 Task: Find and forward the email with subject 'Hello' from Prateek Kumar to 'taskers4@outlook.com' that was Bcc'd to 'snyfreak6@outlook.com'.
Action: Mouse moved to (197, 7)
Screenshot: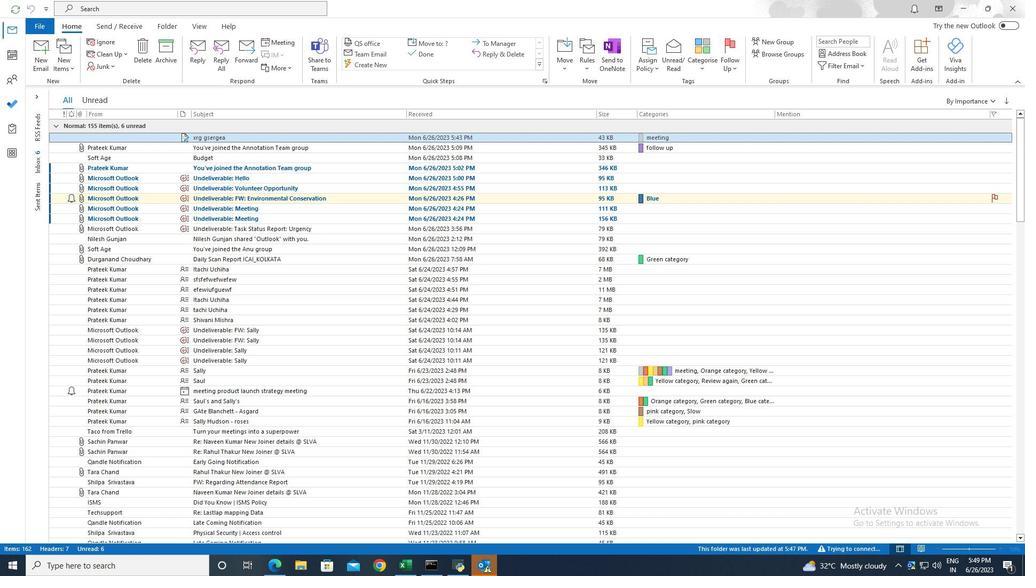 
Action: Mouse pressed left at (197, 7)
Screenshot: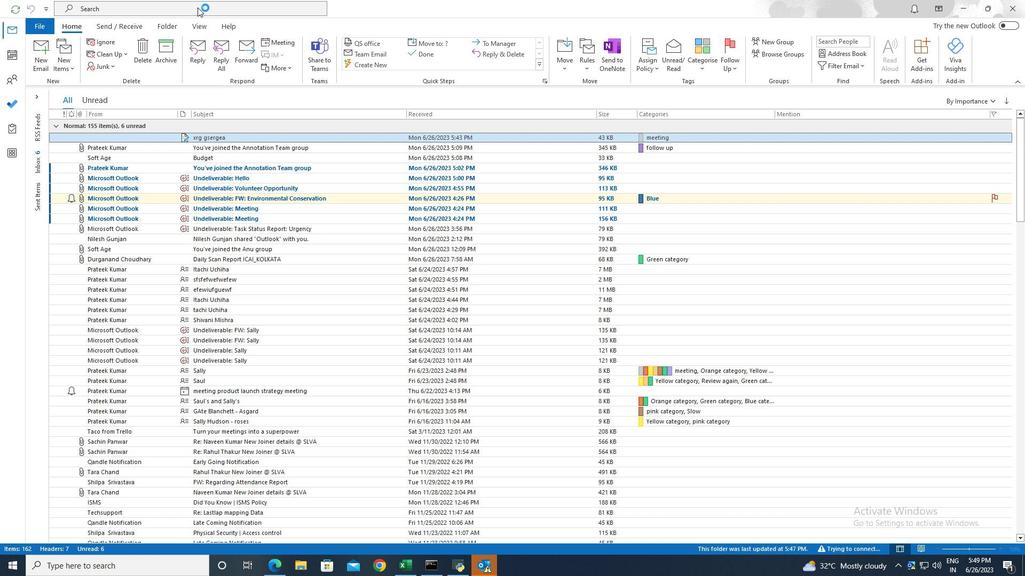 
Action: Mouse moved to (367, 11)
Screenshot: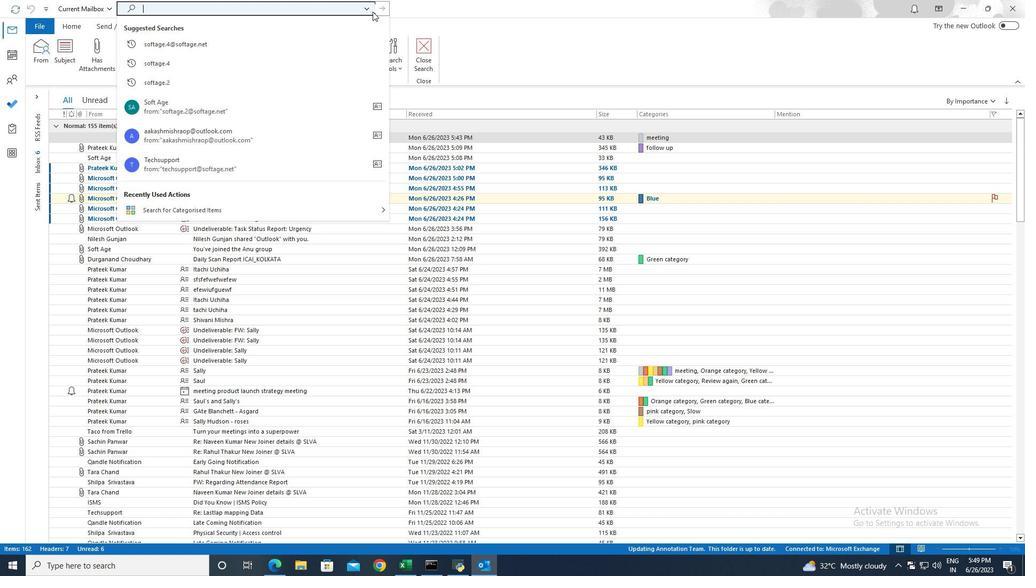 
Action: Mouse pressed left at (367, 11)
Screenshot: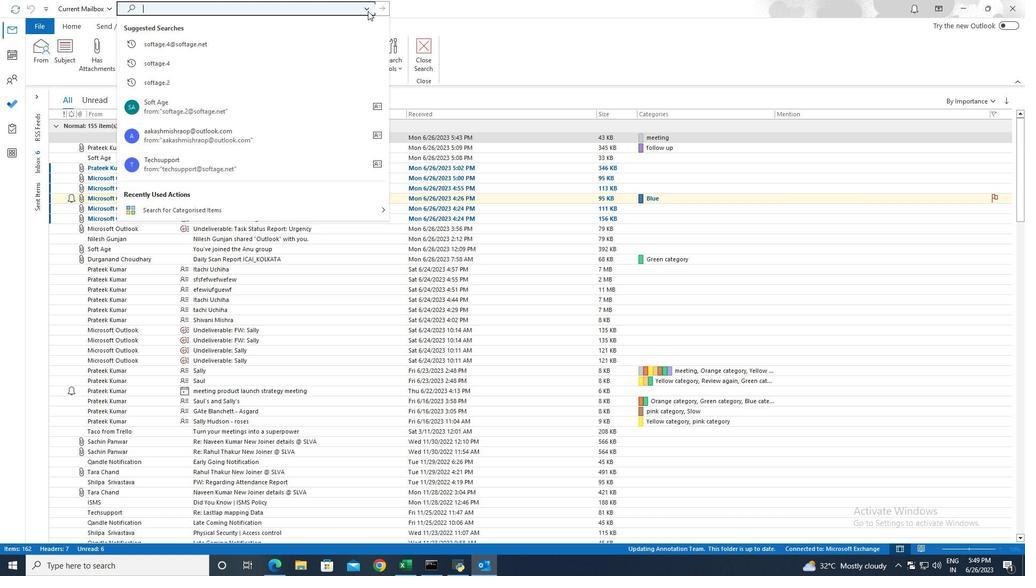 
Action: Mouse moved to (243, 74)
Screenshot: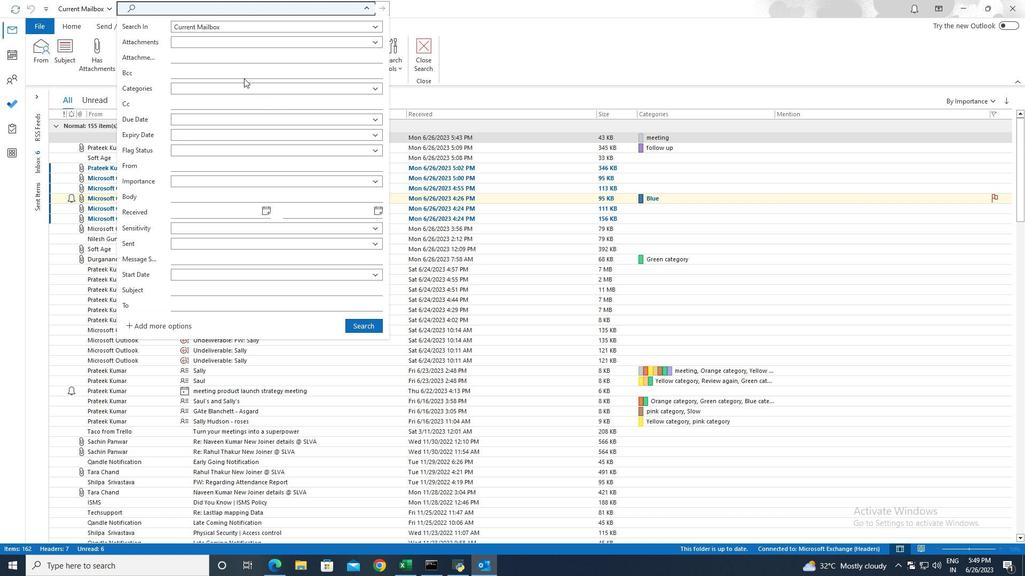 
Action: Mouse pressed left at (243, 74)
Screenshot: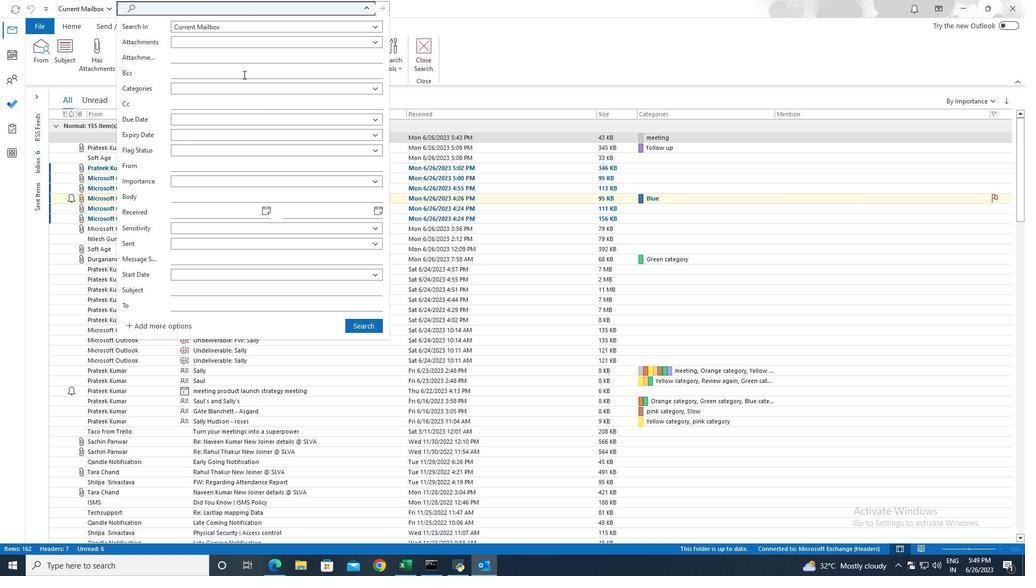
Action: Key pressed snyfreak6<Key.shift>@outlook.com
Screenshot: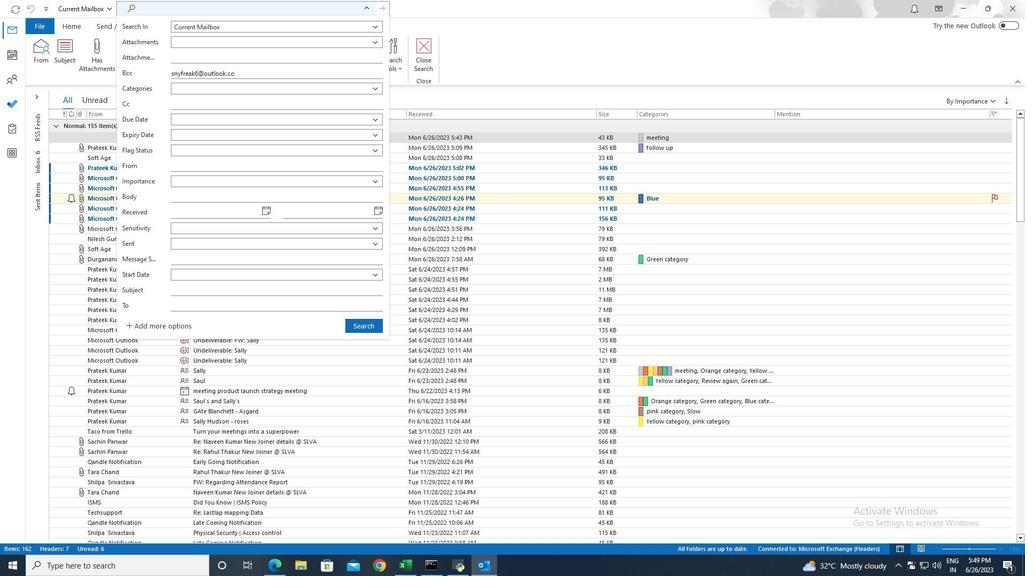 
Action: Mouse moved to (355, 324)
Screenshot: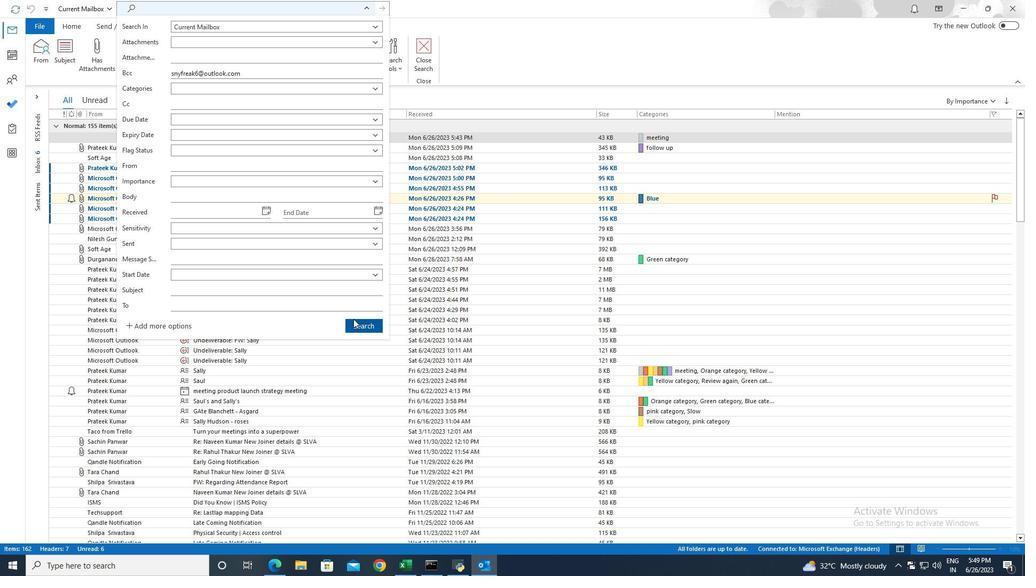 
Action: Mouse pressed left at (355, 324)
Screenshot: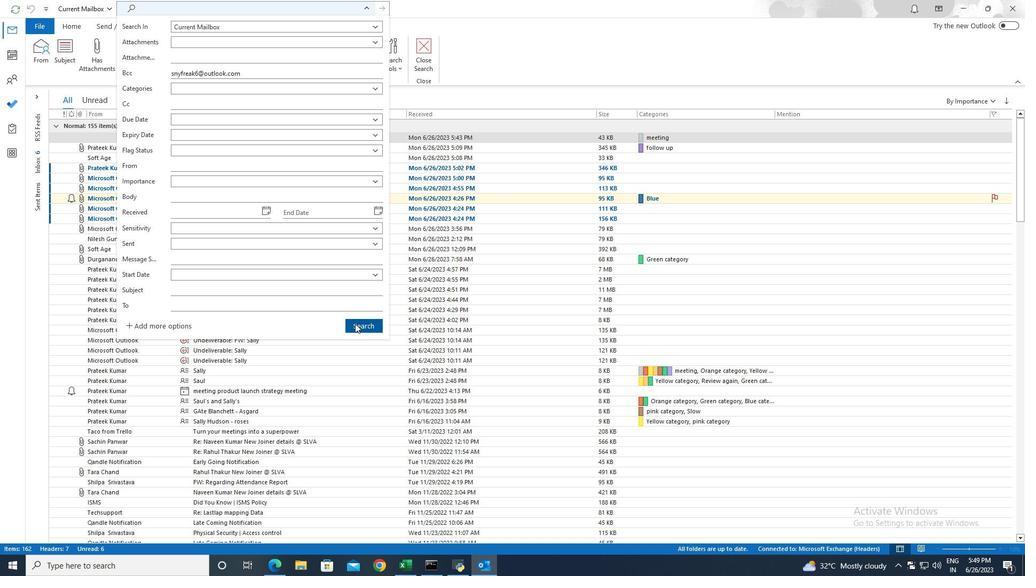 
Action: Mouse moved to (232, 139)
Screenshot: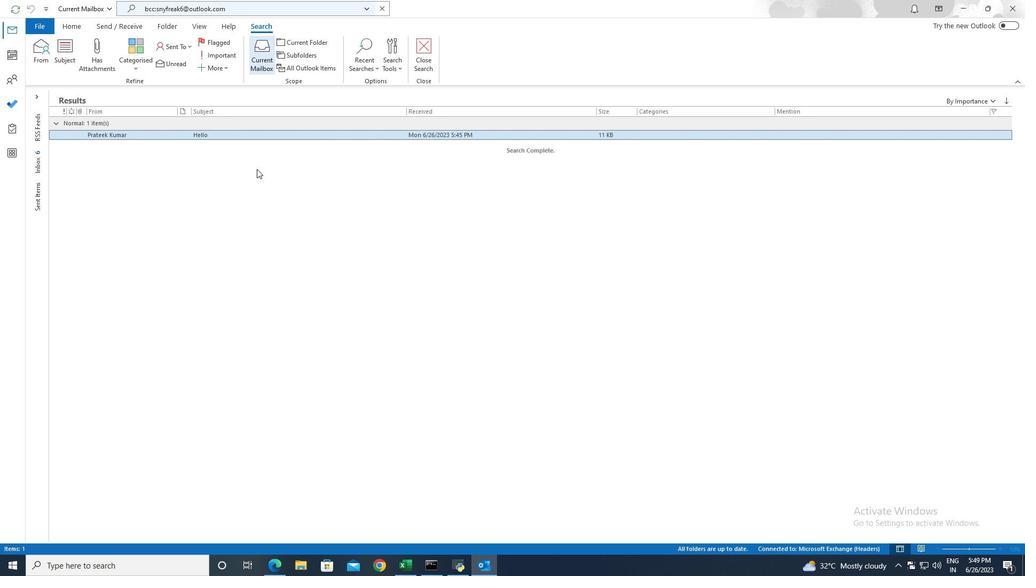 
Action: Mouse pressed left at (232, 139)
Screenshot: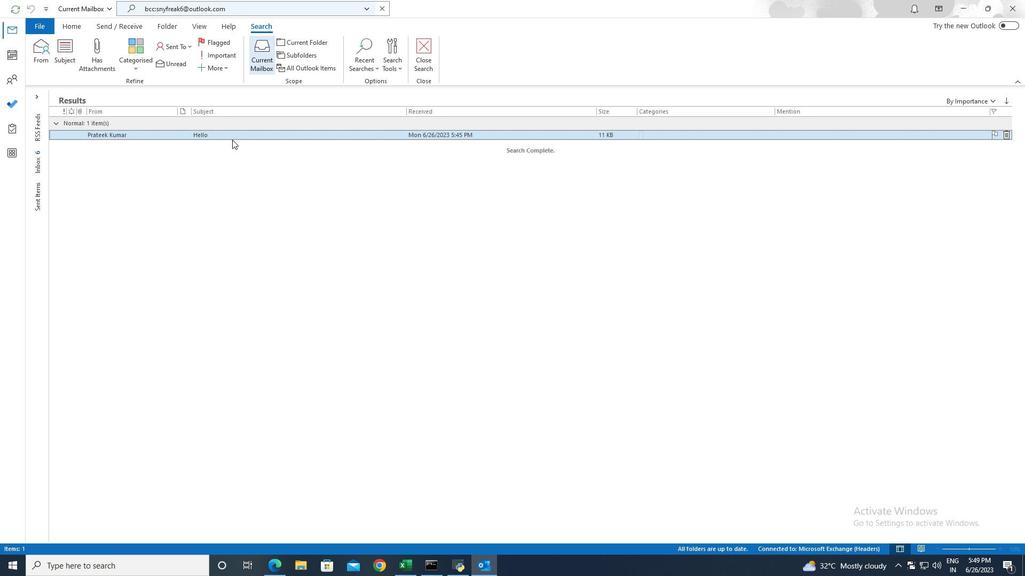 
Action: Mouse moved to (74, 20)
Screenshot: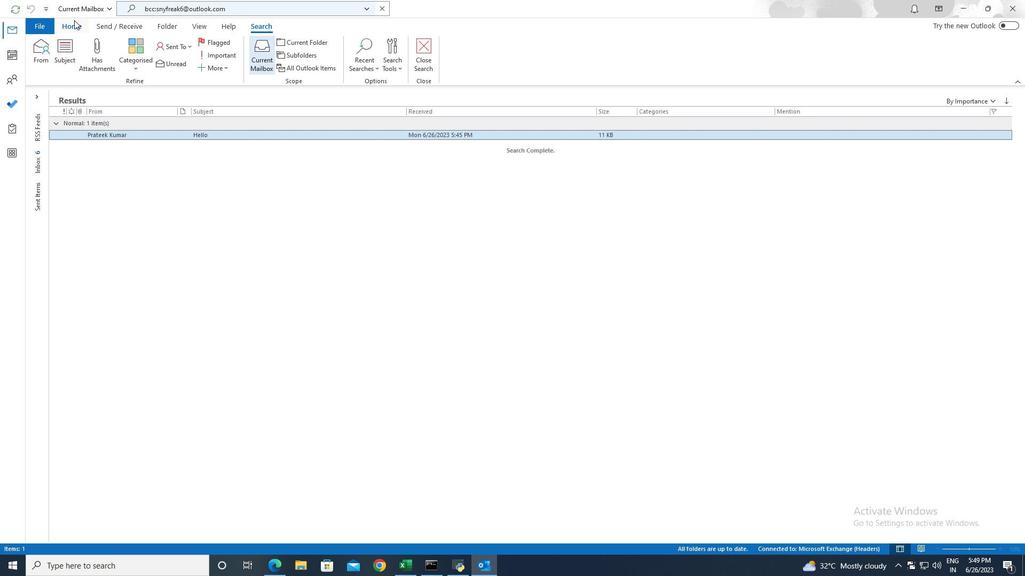 
Action: Mouse pressed left at (74, 20)
Screenshot: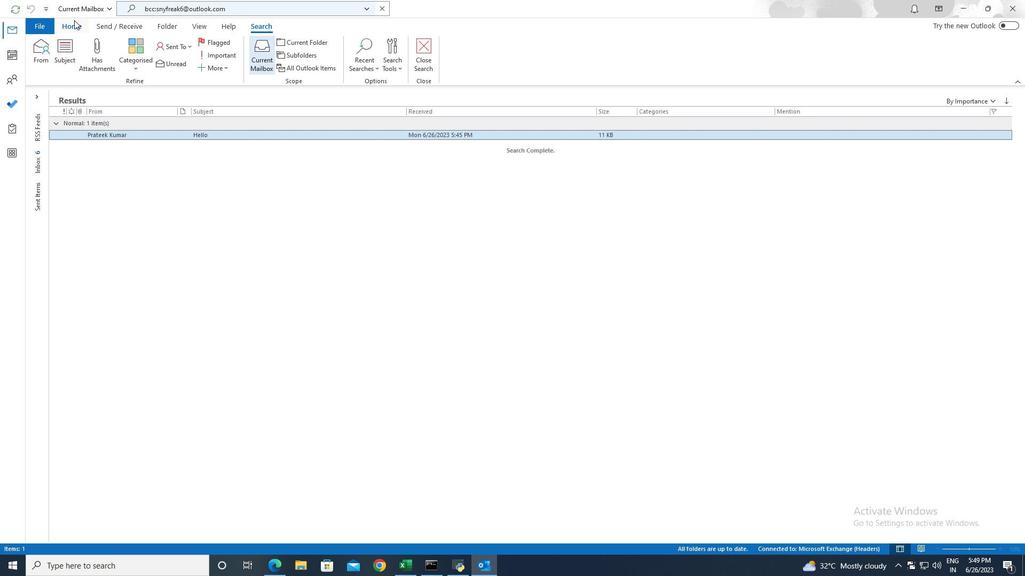 
Action: Mouse moved to (241, 53)
Screenshot: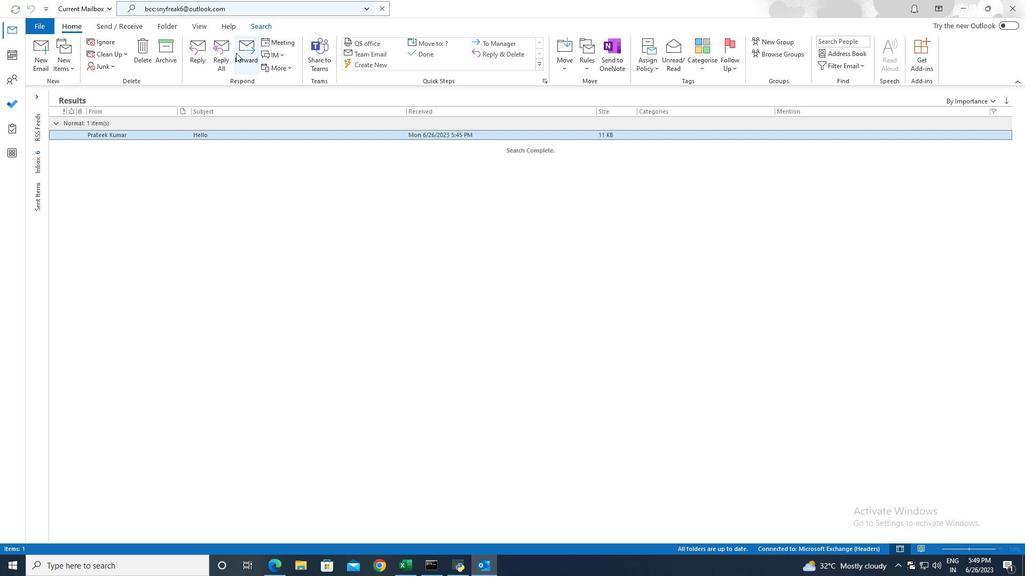 
Action: Mouse pressed left at (241, 53)
Screenshot: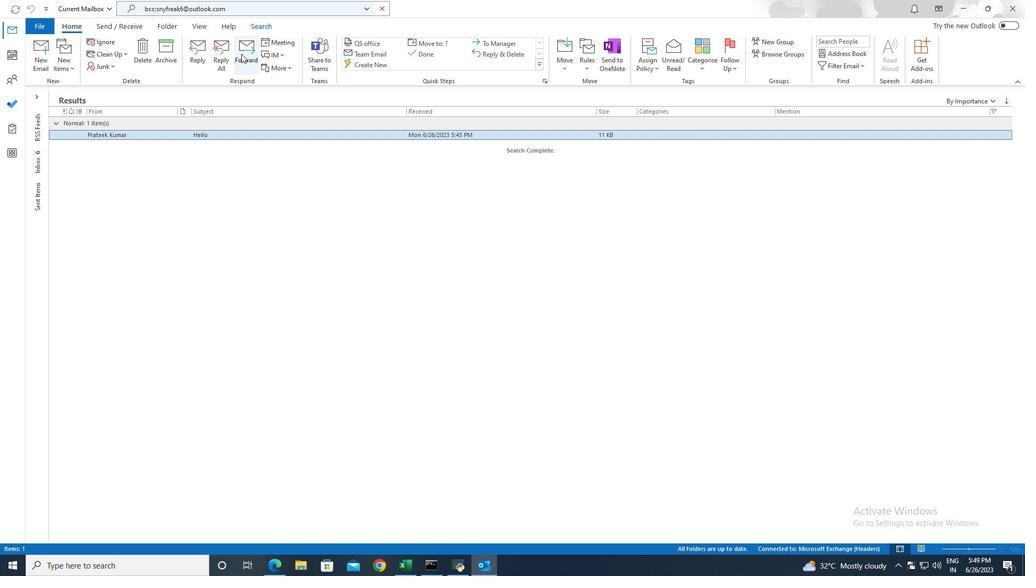 
Action: Mouse moved to (161, 112)
Screenshot: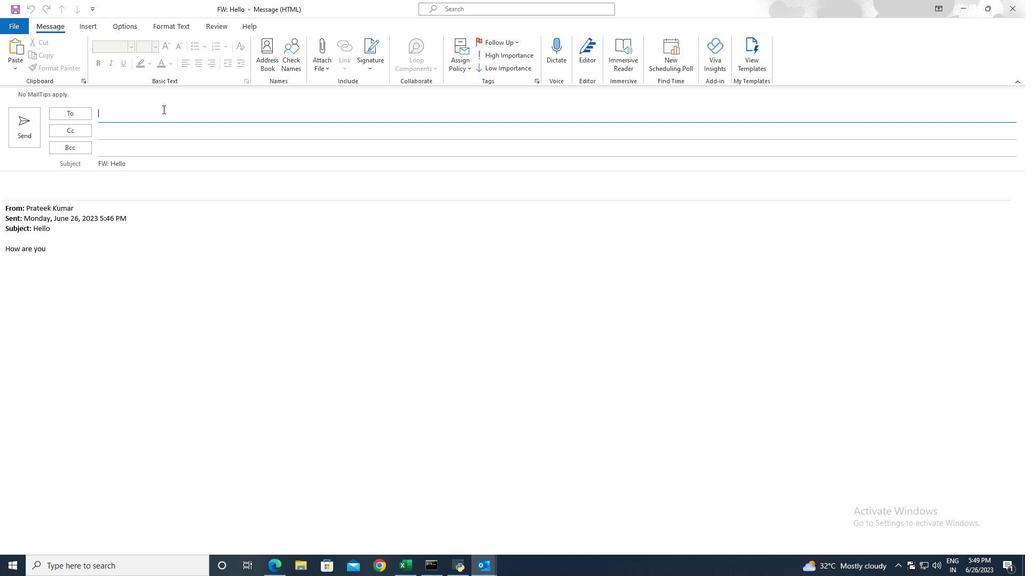 
Action: Mouse pressed left at (161, 112)
Screenshot: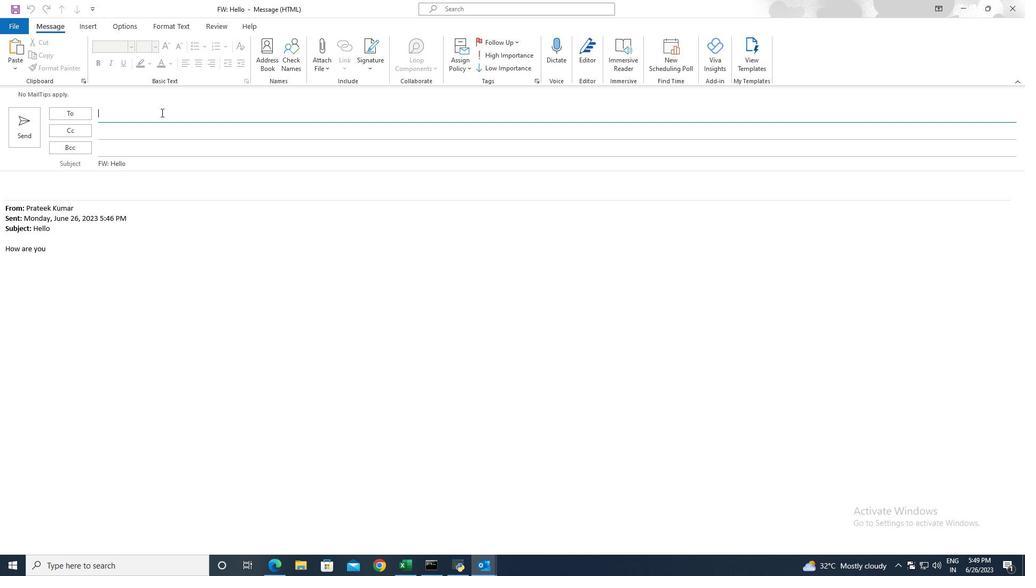 
Action: Key pressed taskers<Key.shift><Key.shift><Key.shift><Key.shift><Key.shift><Key.shift><Key.shift><Key.shift><Key.shift><Key.shift><Key.shift><Key.shift><Key.shift><Key.shift><Key.shift><Key.shift>4<Key.shift><Key.shift><Key.shift><Key.shift><Key.shift><Key.shift><Key.shift><Key.shift><Key.shift><Key.shift><Key.shift><Key.shift><Key.shift><Key.shift><Key.shift><Key.shift><Key.shift><Key.shift>@outlook.com
Screenshot: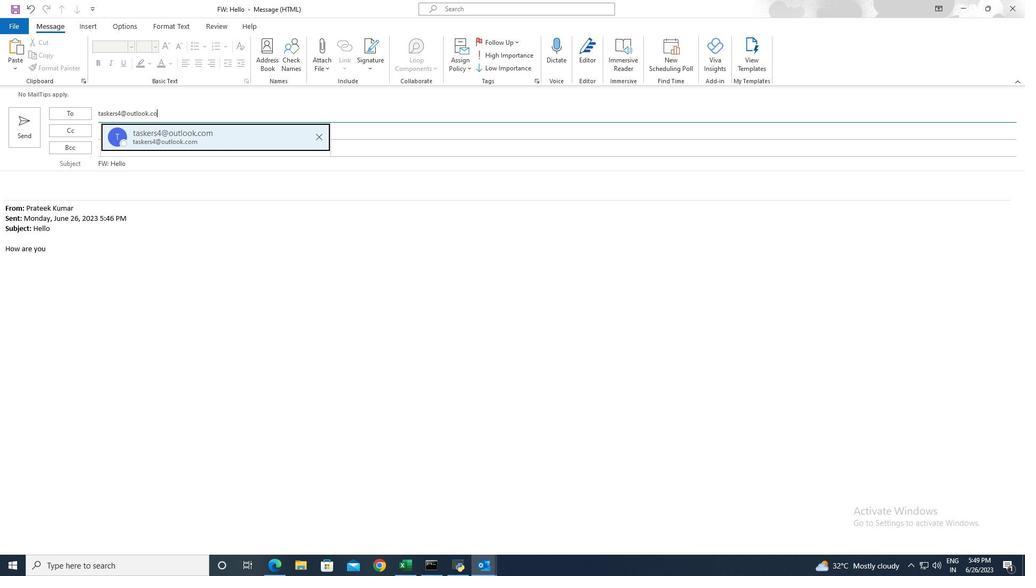 
Action: Mouse moved to (189, 130)
Screenshot: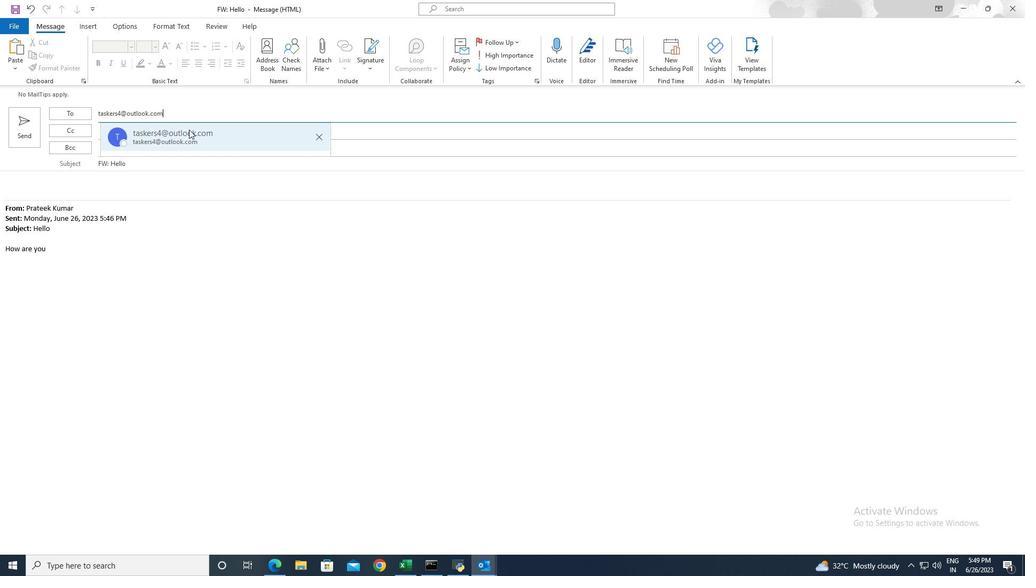 
Action: Mouse pressed left at (189, 130)
Screenshot: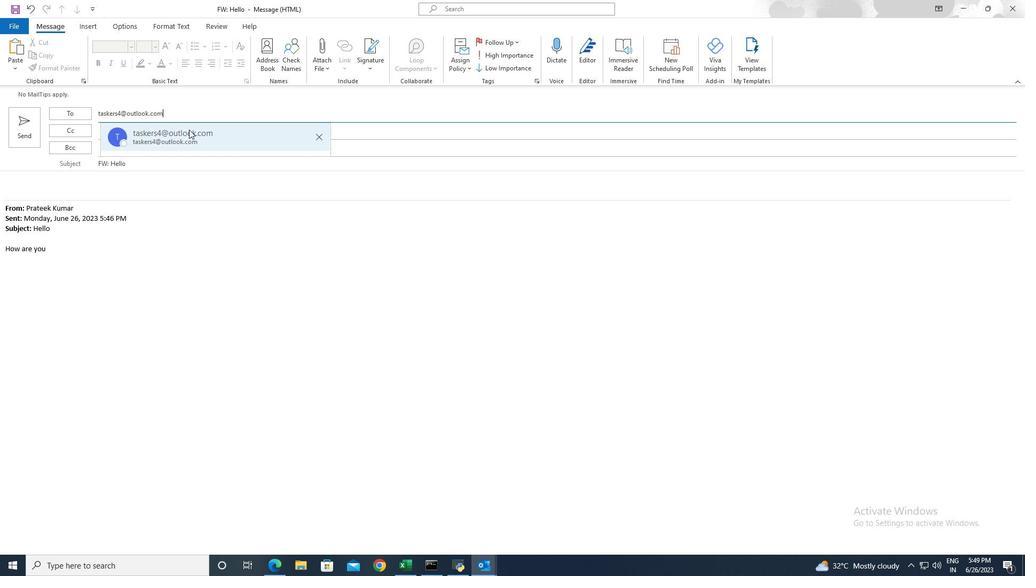 
Action: Mouse moved to (24, 130)
Screenshot: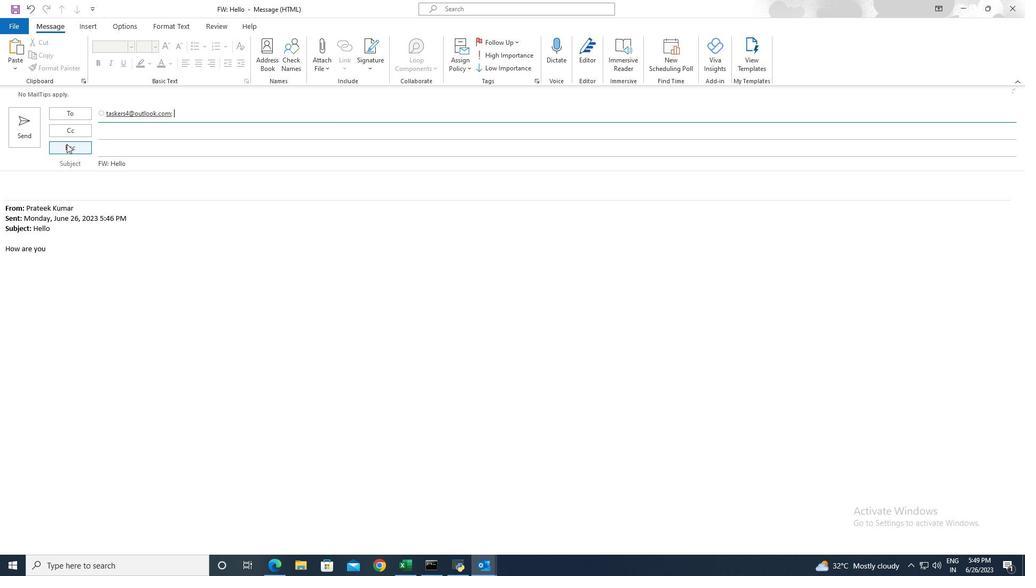 
Action: Mouse pressed left at (24, 130)
Screenshot: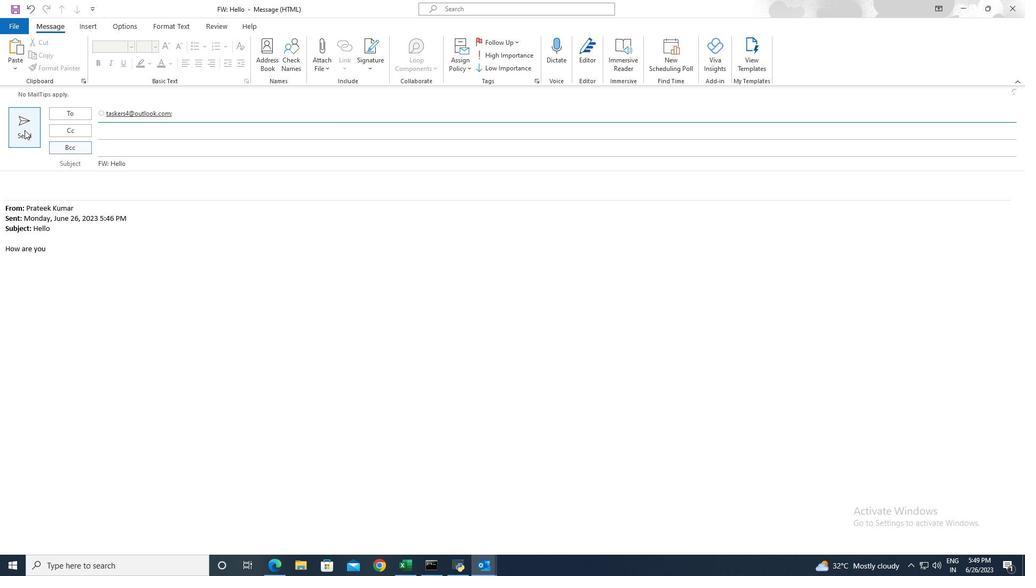
